Task: Create a new field with title Stage a blank project AutoEngine with field type as Single-select and options as Not Started, In Progress and Complete
Action: Mouse moved to (503, 339)
Screenshot: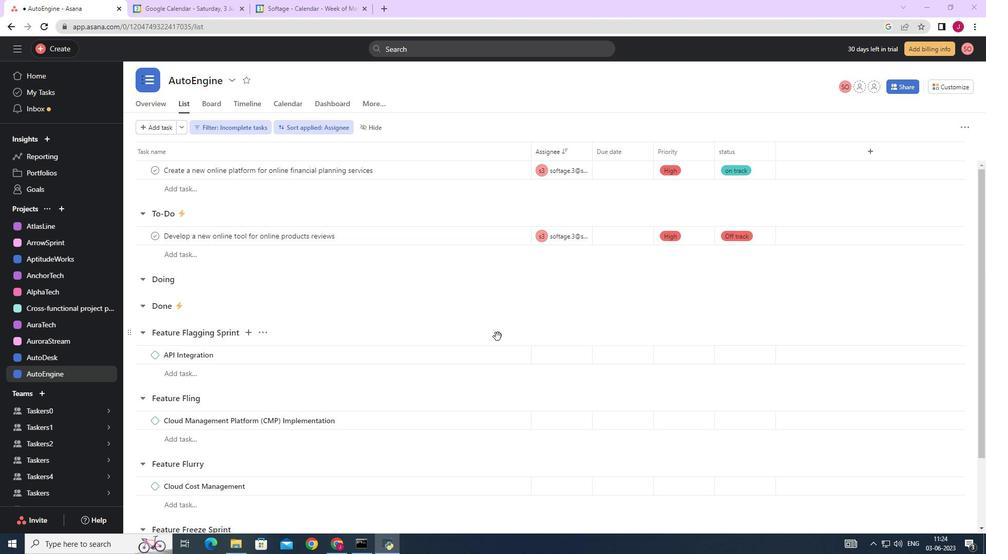 
Action: Mouse scrolled (503, 340) with delta (0, 0)
Screenshot: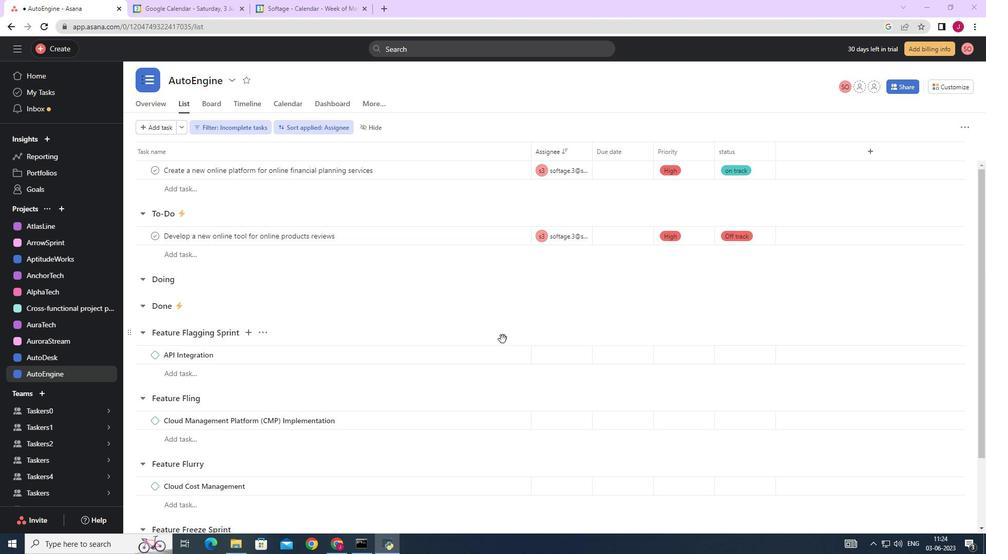 
Action: Mouse scrolled (503, 340) with delta (0, 0)
Screenshot: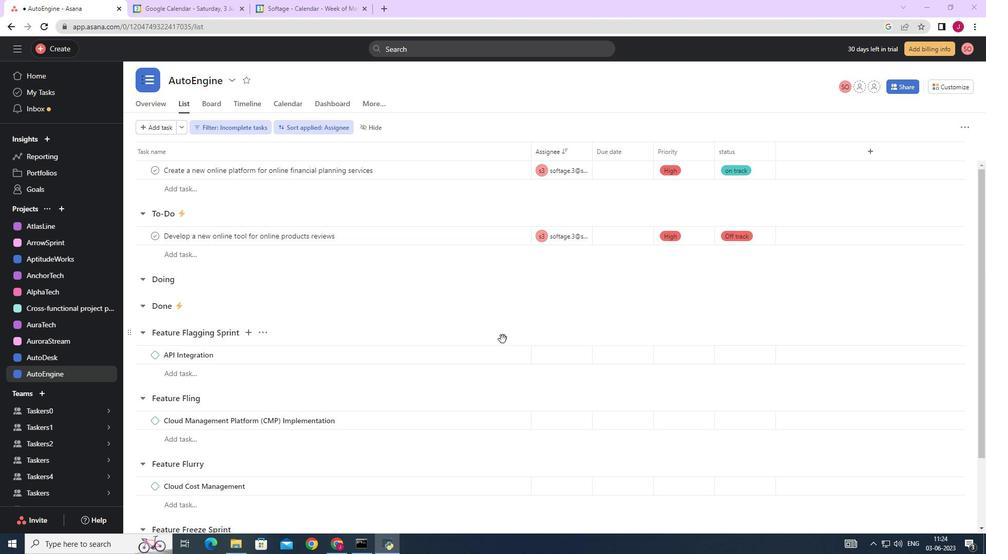 
Action: Mouse scrolled (503, 340) with delta (0, 0)
Screenshot: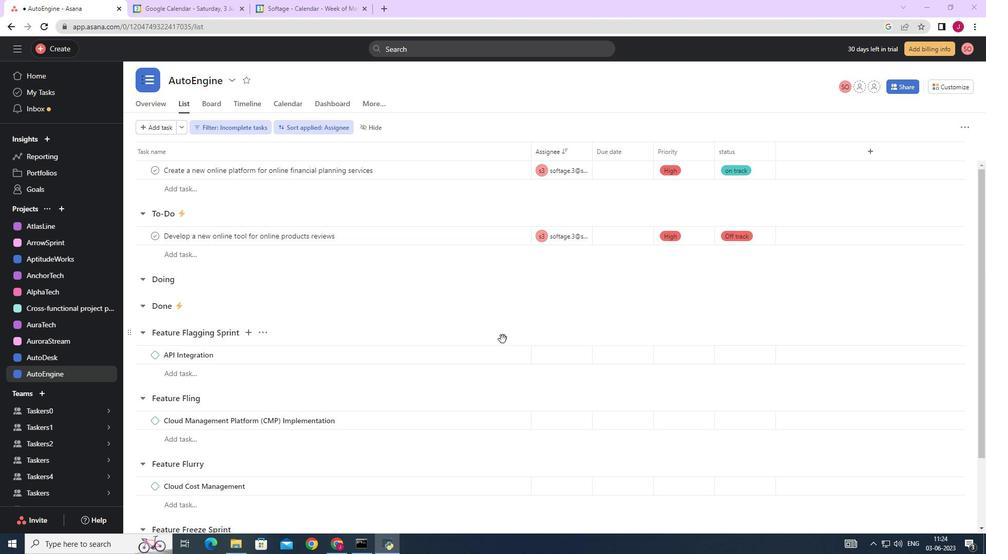 
Action: Mouse moved to (958, 84)
Screenshot: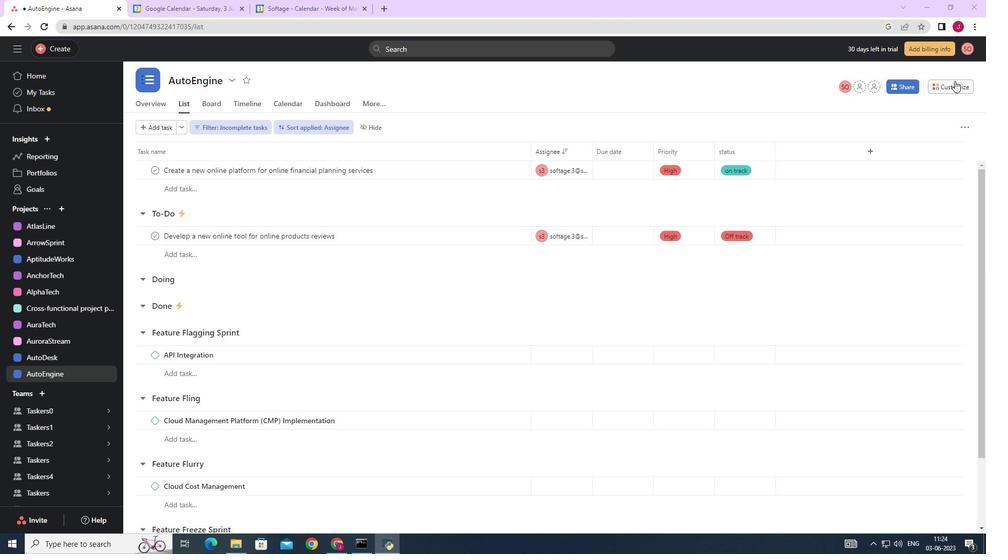 
Action: Mouse pressed left at (958, 84)
Screenshot: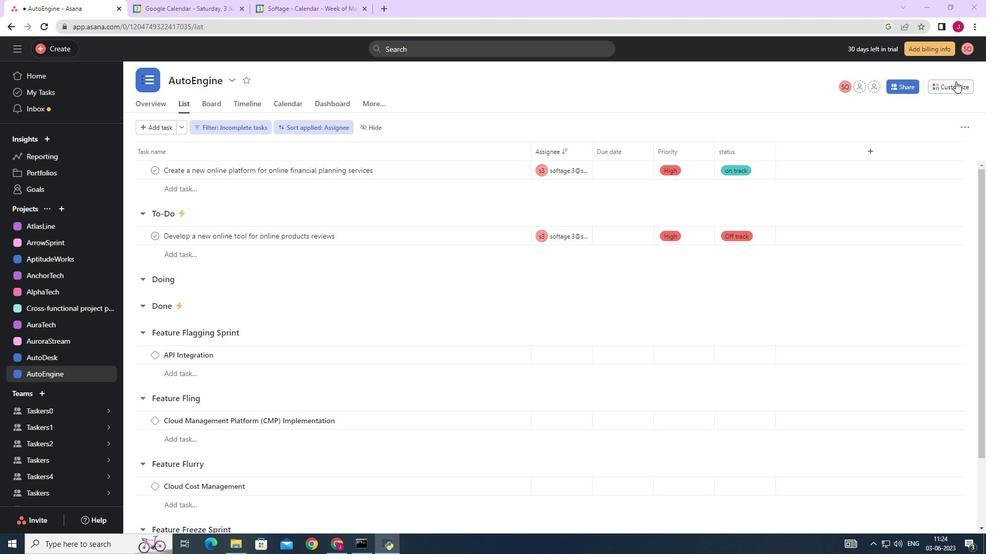 
Action: Mouse moved to (854, 205)
Screenshot: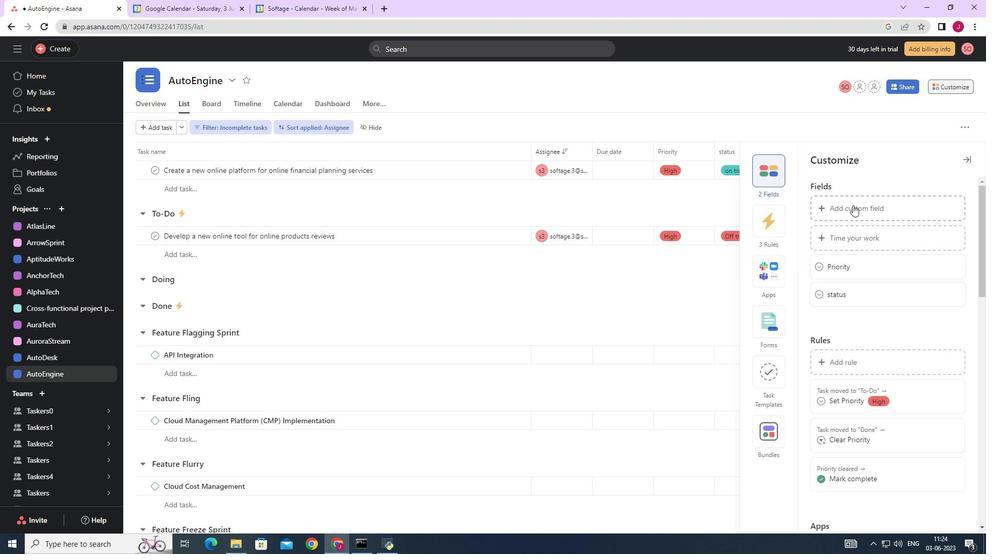
Action: Mouse pressed left at (854, 205)
Screenshot: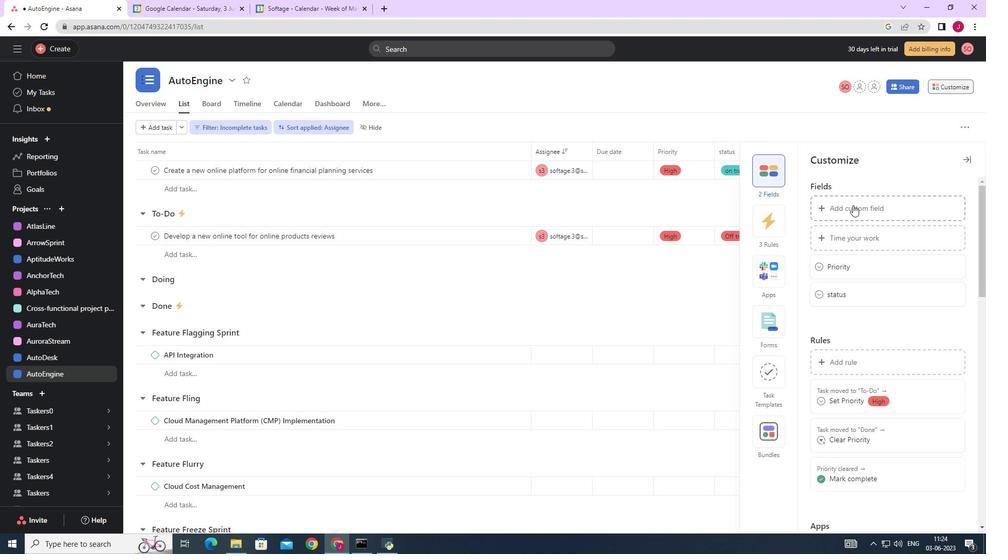 
Action: Mouse moved to (439, 156)
Screenshot: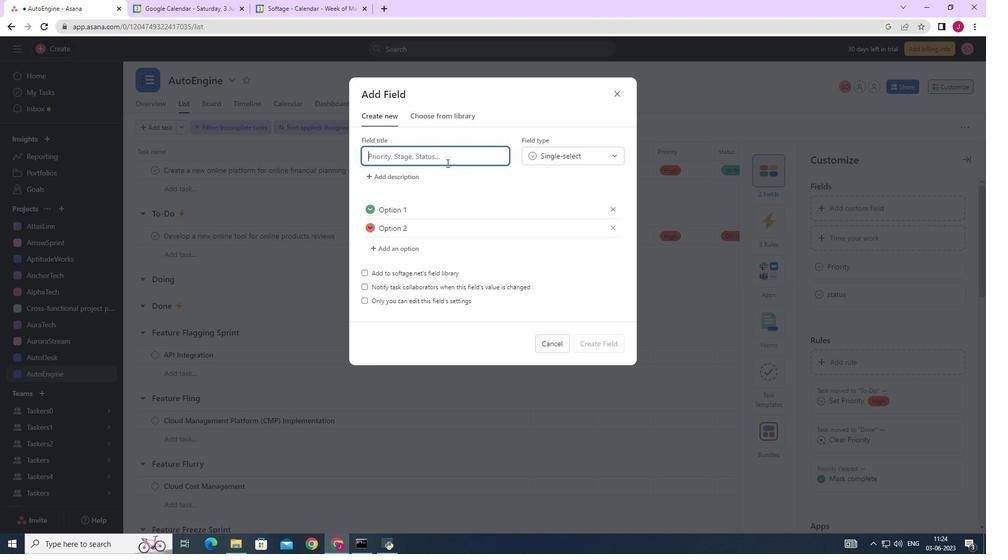 
Action: Mouse pressed left at (439, 156)
Screenshot: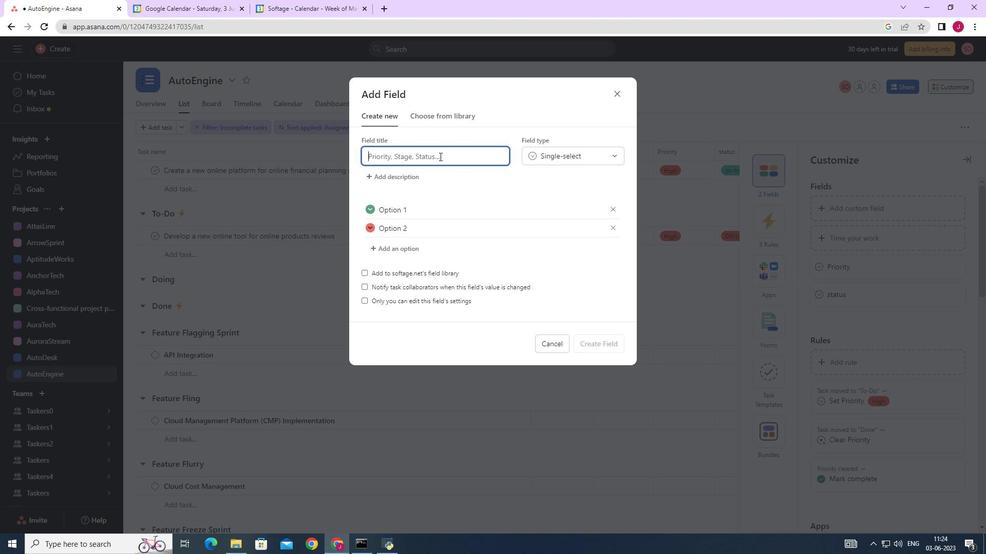 
Action: Key pressed stage
Screenshot: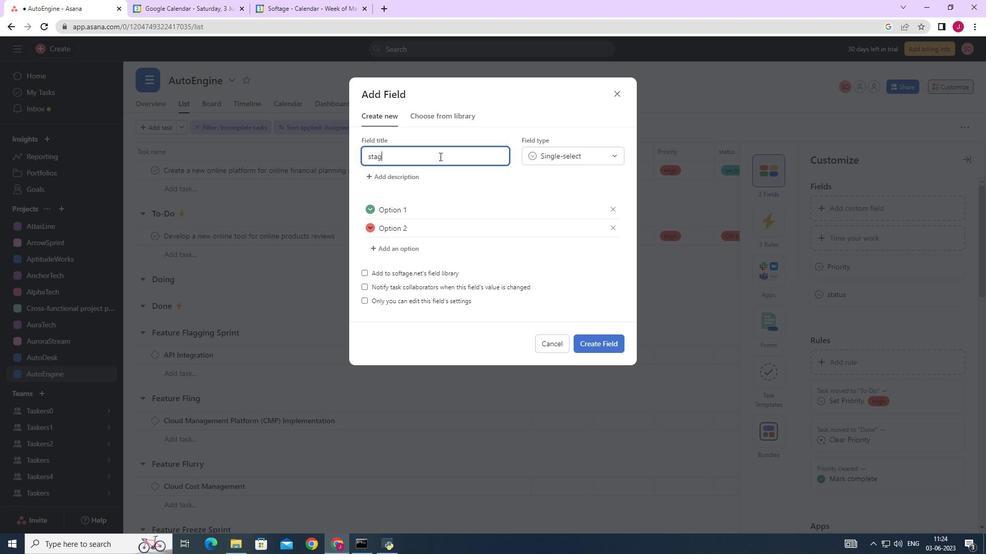 
Action: Mouse moved to (440, 206)
Screenshot: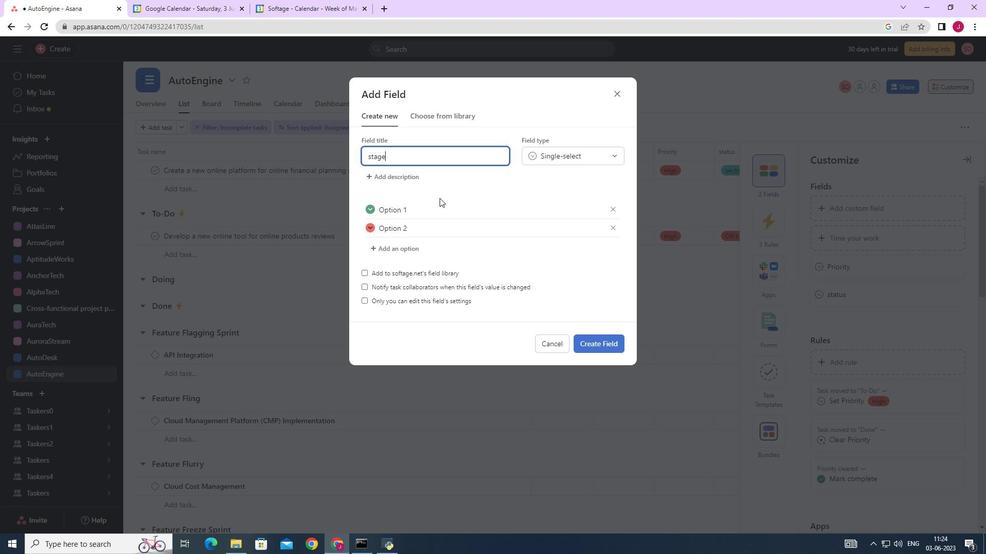 
Action: Mouse pressed left at (440, 206)
Screenshot: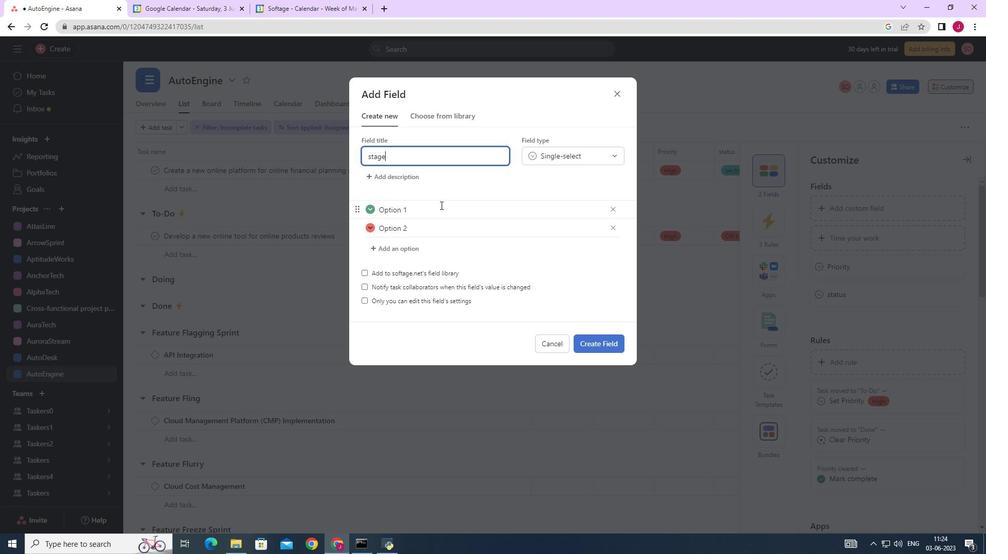 
Action: Key pressed <Key.backspace><Key.backspace><Key.backspace><Key.backspace><Key.backspace><Key.backspace><Key.backspace><Key.backspace><Key.caps_lock>N<Key.caps_lock>ot<Key.space>started
Screenshot: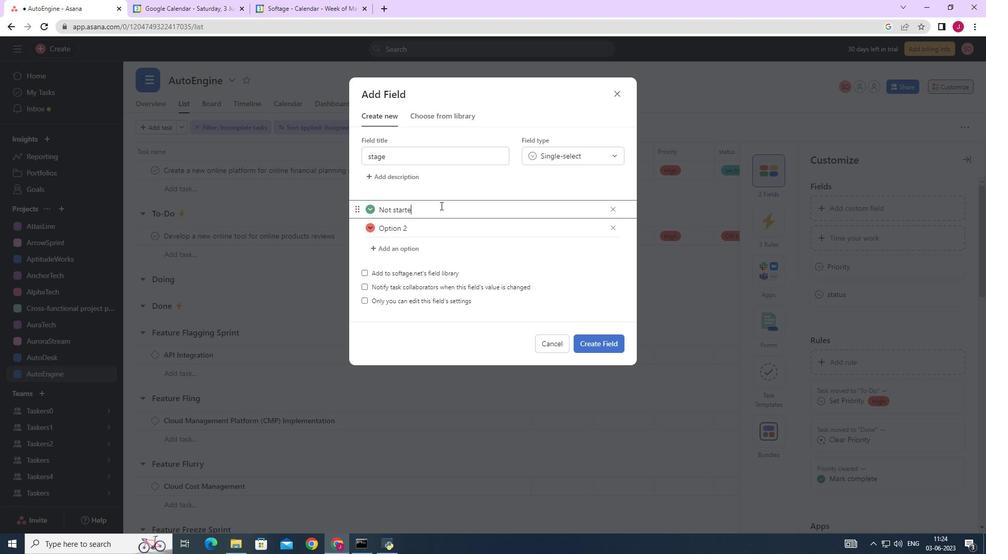 
Action: Mouse moved to (429, 230)
Screenshot: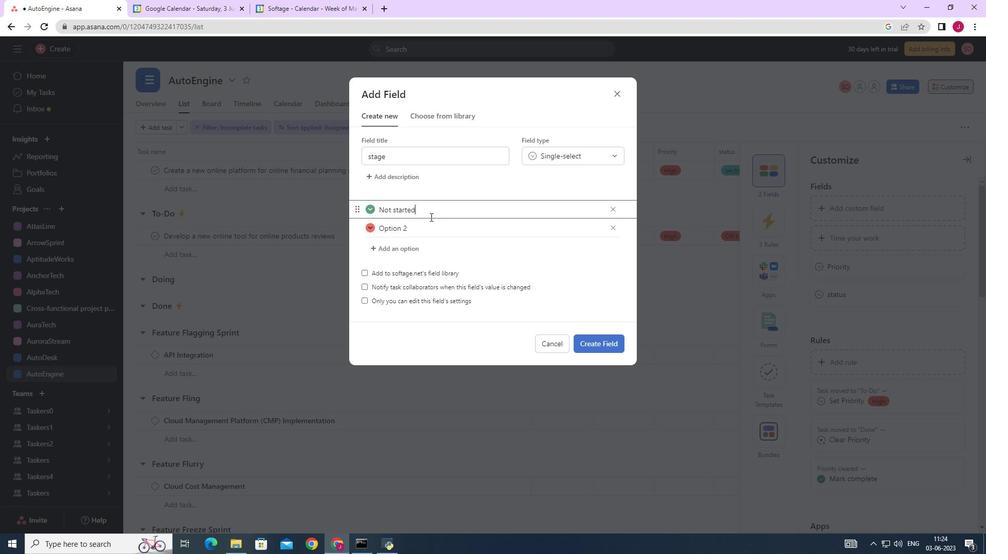 
Action: Mouse pressed left at (429, 230)
Screenshot: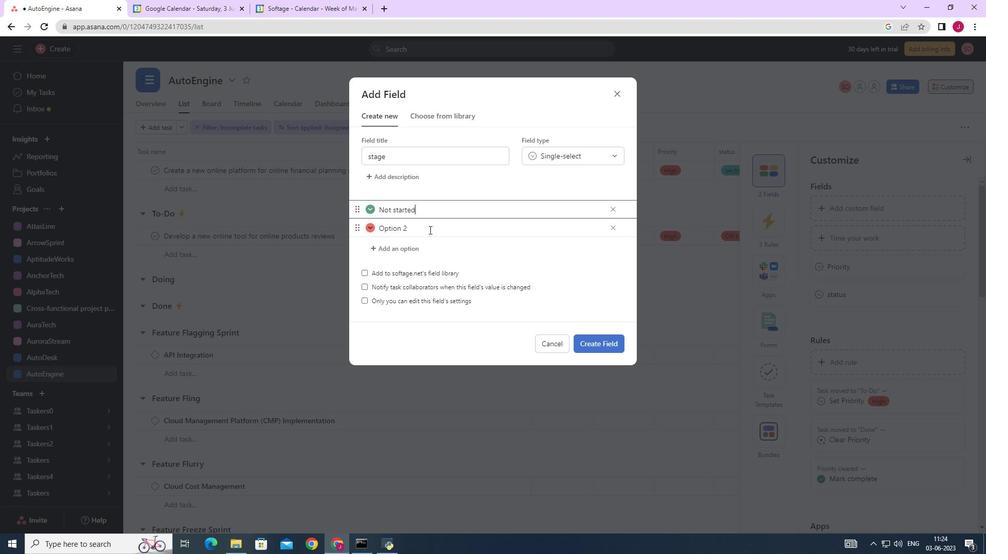 
Action: Key pressed <Key.backspace><Key.backspace><Key.backspace><Key.backspace><Key.backspace><Key.backspace><Key.backspace><Key.backspace><Key.caps_lock>I<Key.caps_lock>n<Key.space>progress
Screenshot: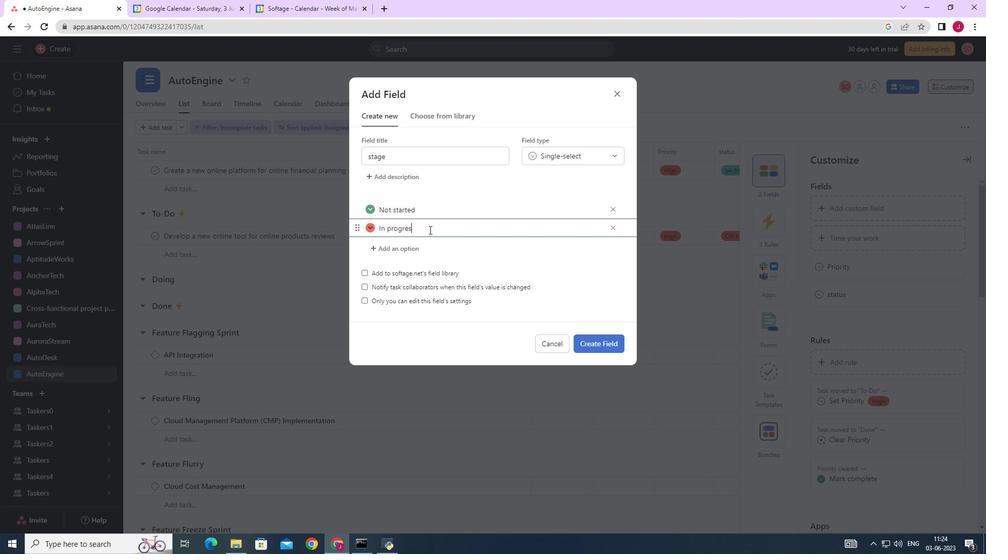 
Action: Mouse moved to (422, 250)
Screenshot: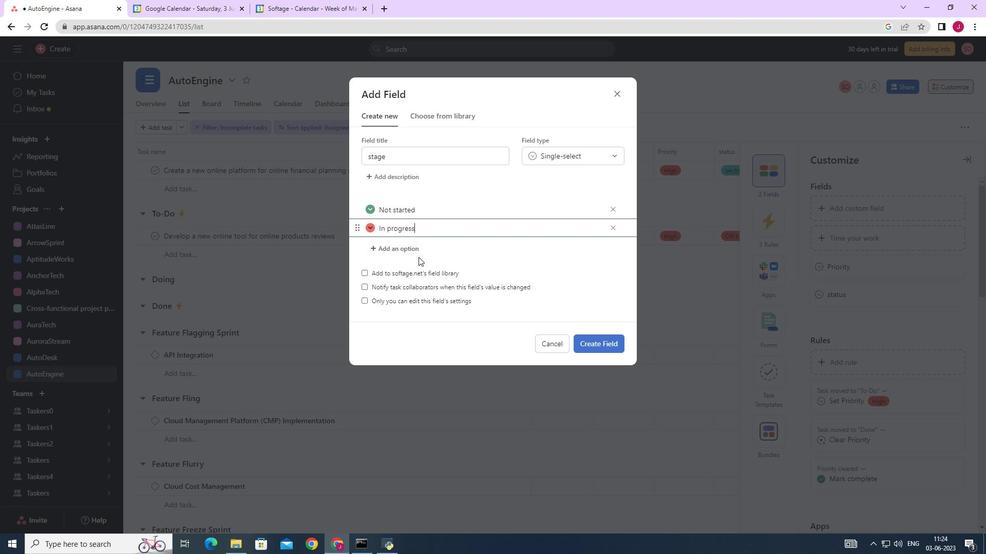 
Action: Mouse pressed left at (422, 250)
Screenshot: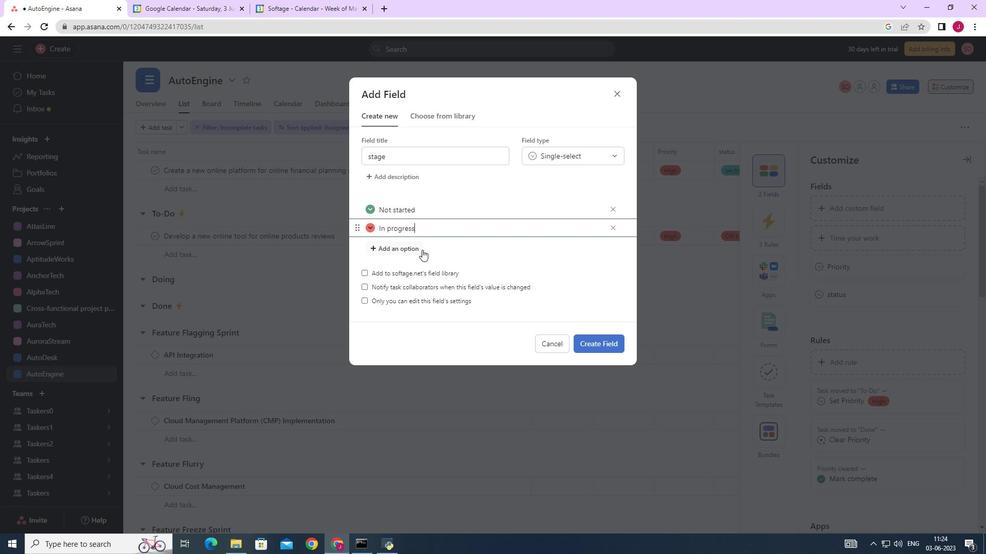 
Action: Key pressed <Key.caps_lock>C<Key.caps_lock>omplete
Screenshot: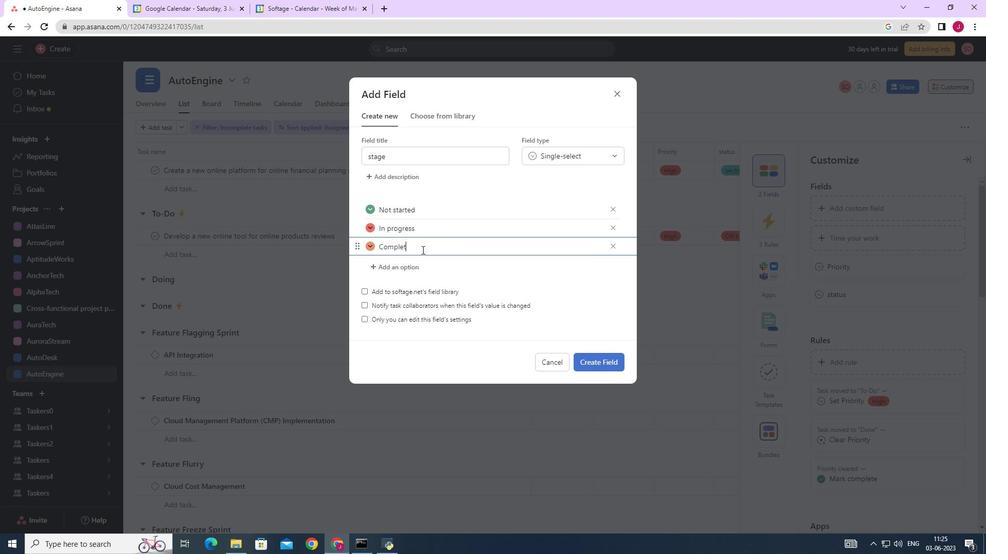
Action: Mouse moved to (594, 363)
Screenshot: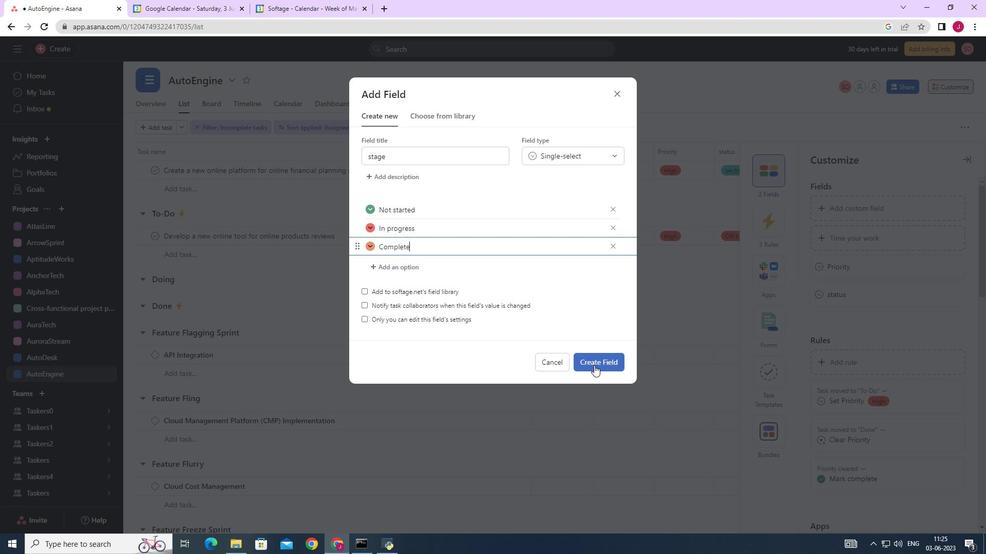 
Action: Mouse pressed left at (594, 363)
Screenshot: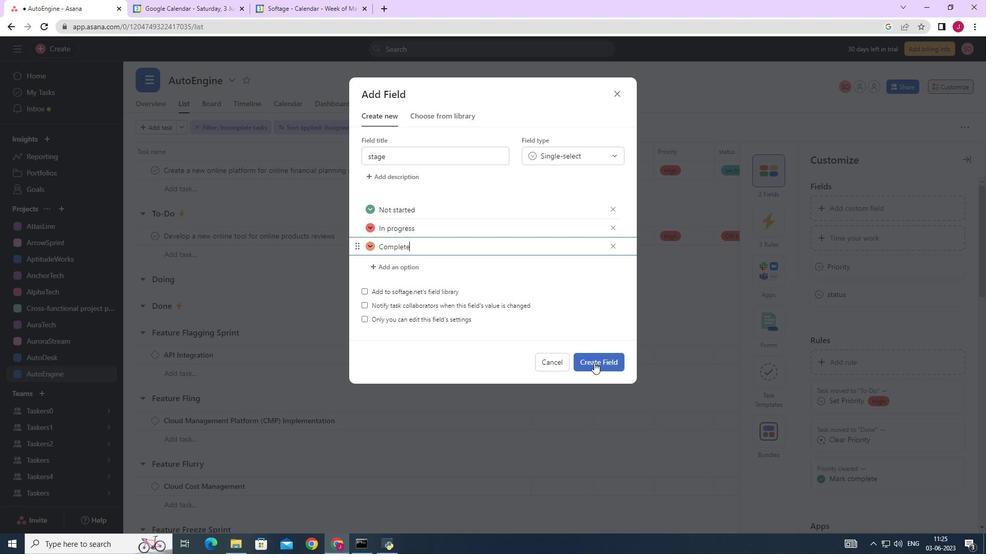 
Action: Mouse moved to (595, 358)
Screenshot: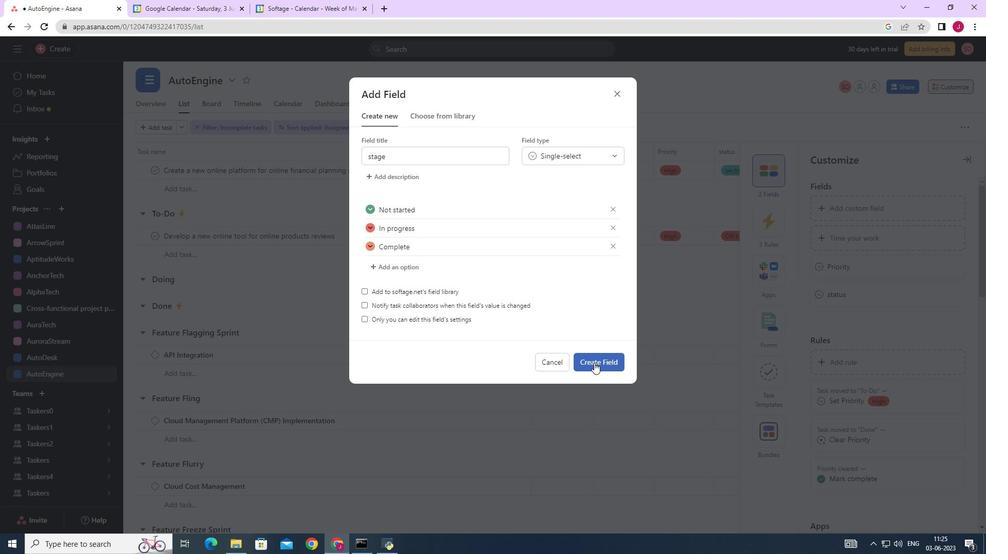 
